 Task: Use the formula "ATANH" in spreadsheet "Project portfolio".
Action: Mouse moved to (150, 129)
Screenshot: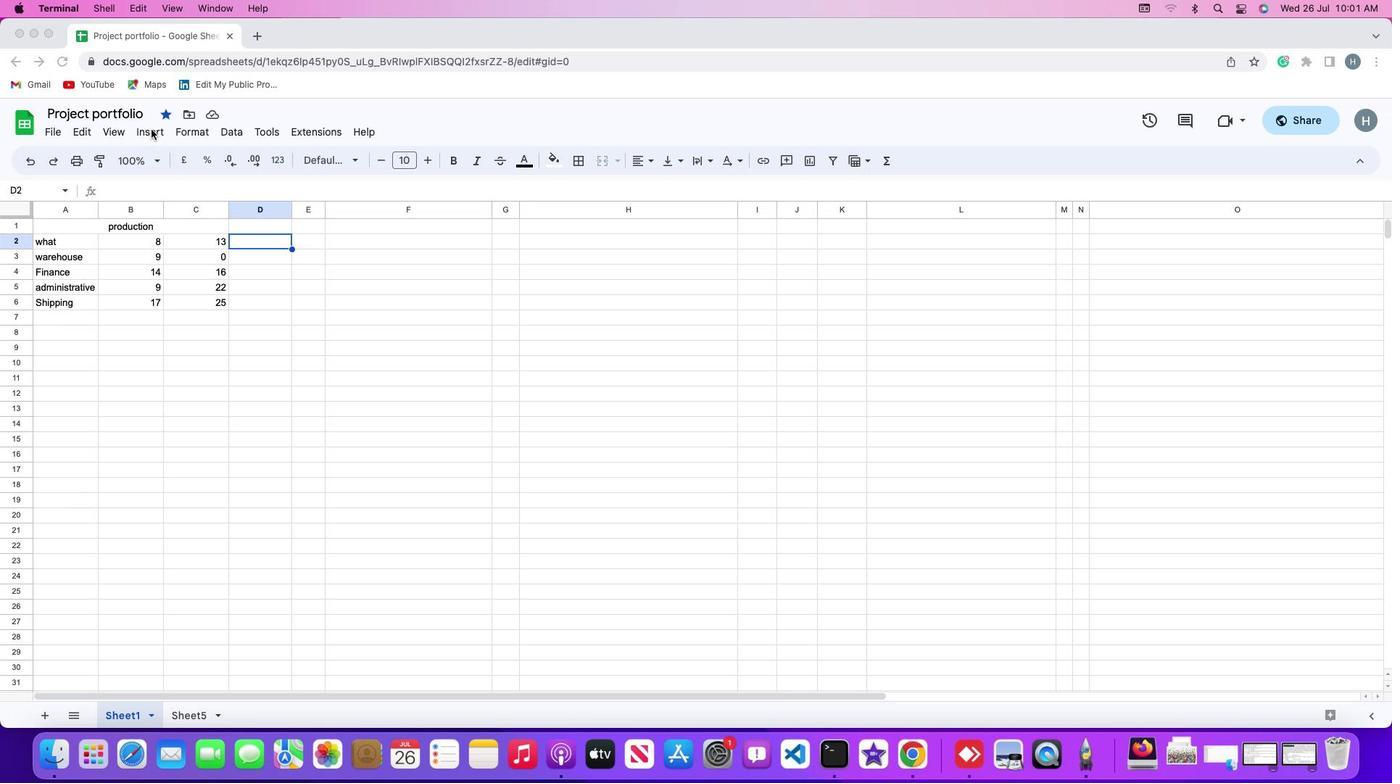 
Action: Mouse pressed left at (150, 129)
Screenshot: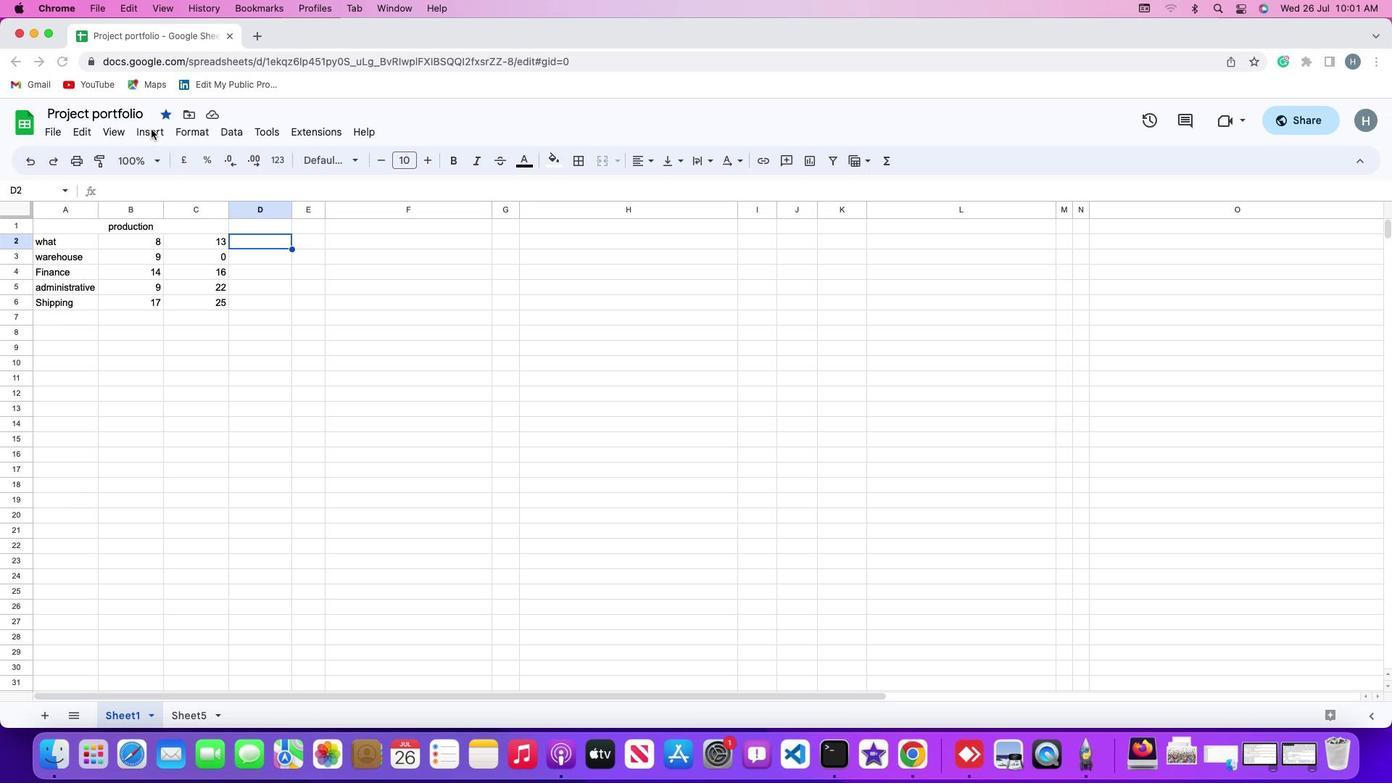 
Action: Mouse moved to (154, 129)
Screenshot: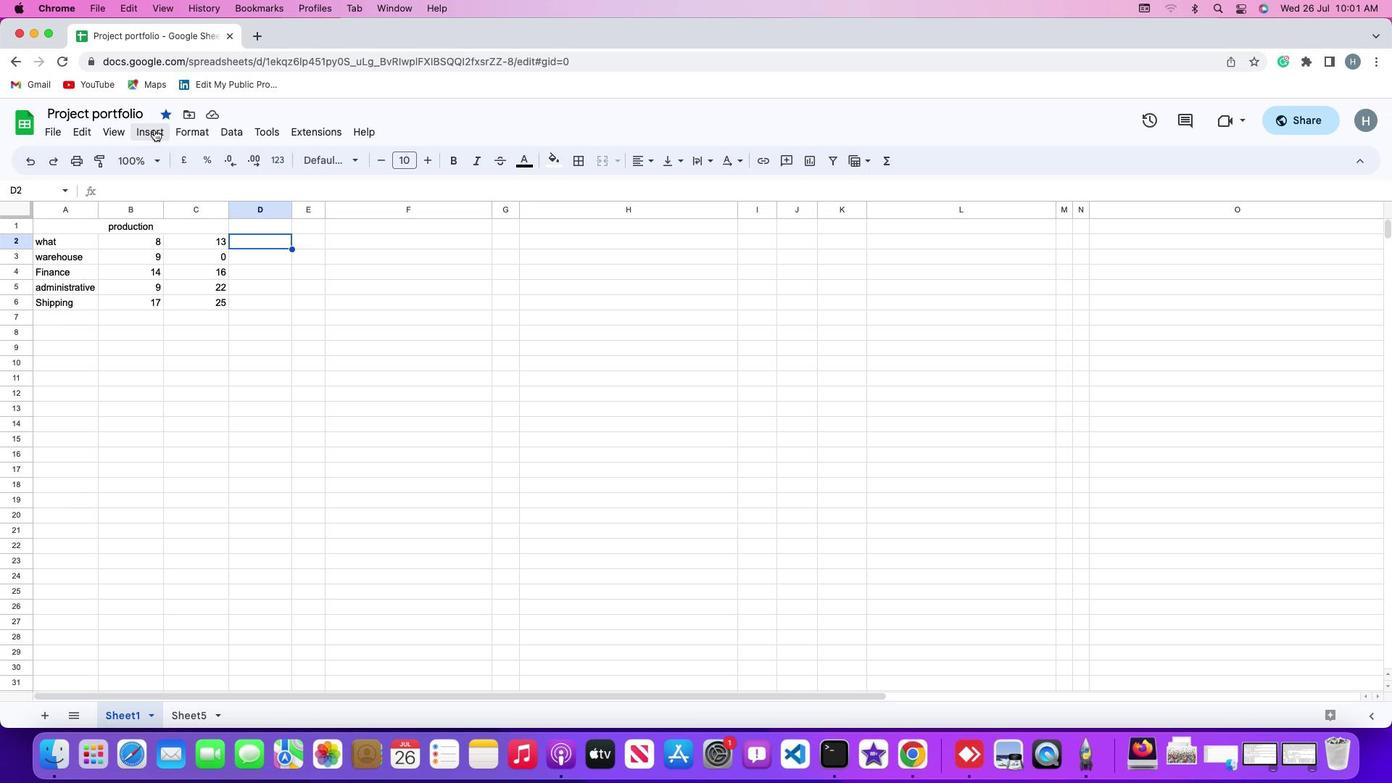 
Action: Mouse pressed left at (154, 129)
Screenshot: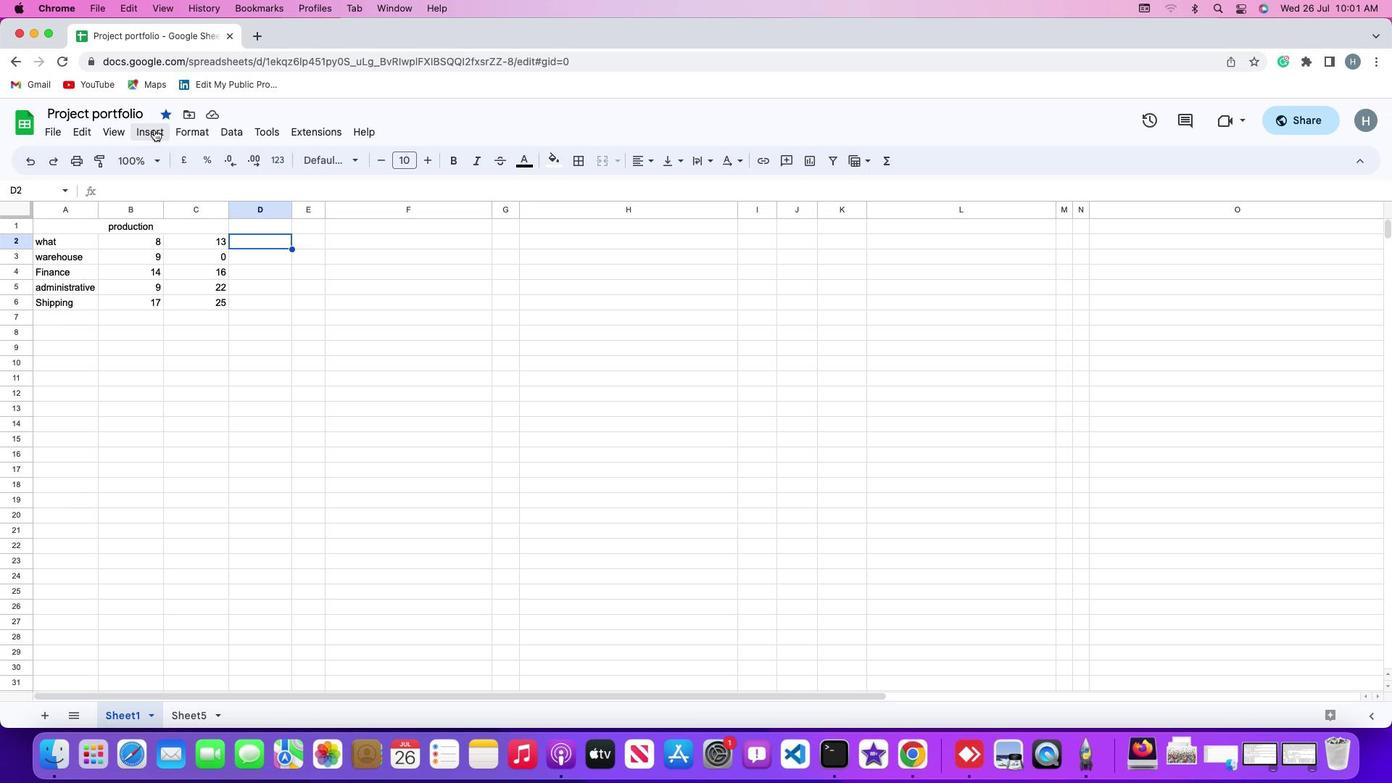 
Action: Mouse moved to (620, 490)
Screenshot: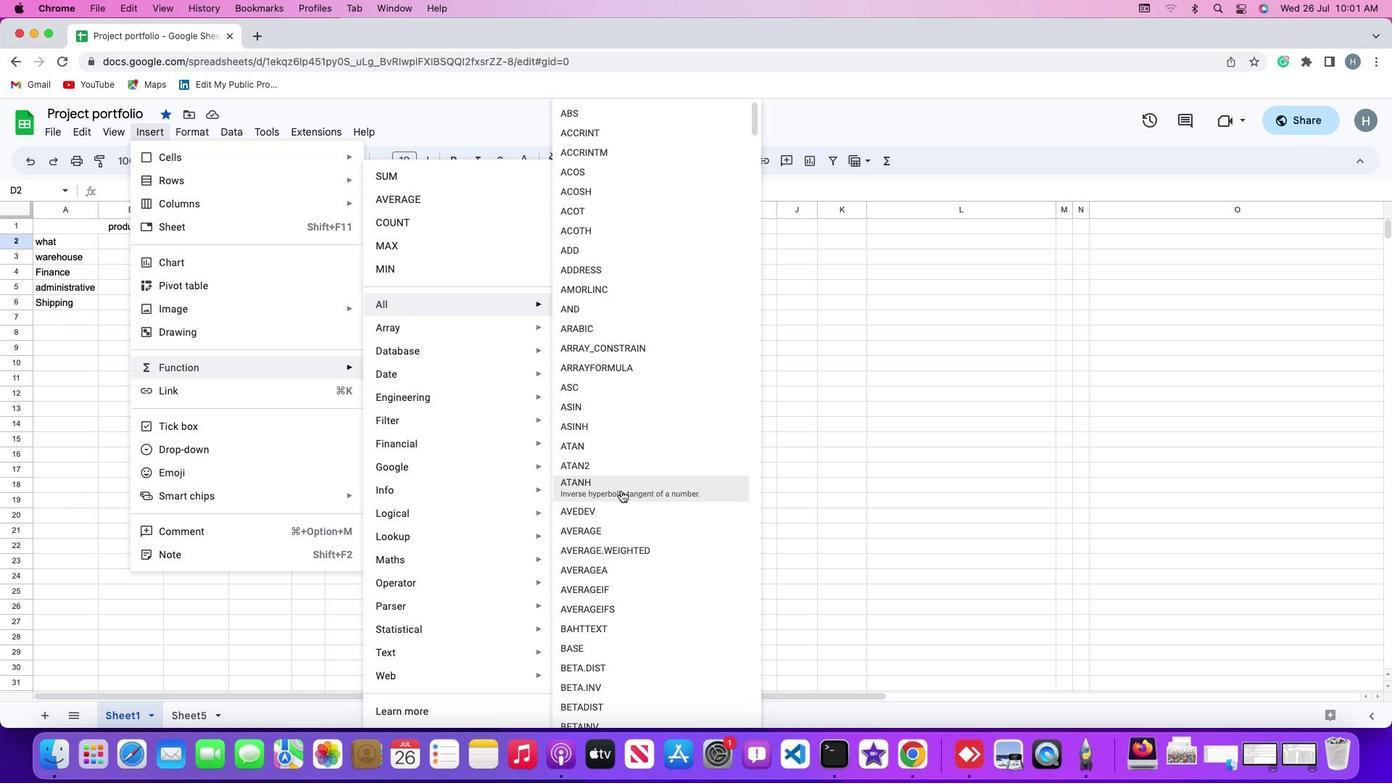 
Action: Mouse pressed left at (620, 490)
Screenshot: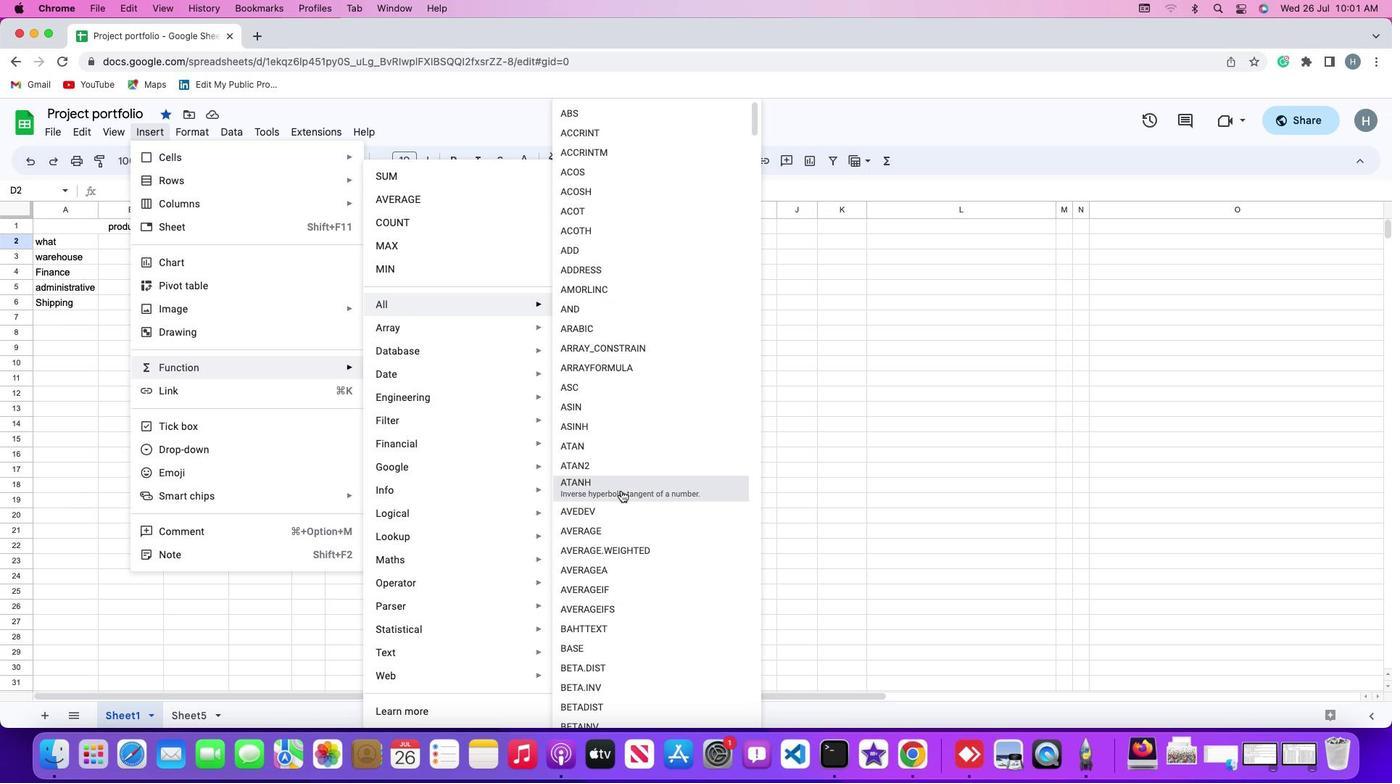 
Action: Mouse moved to (496, 400)
Screenshot: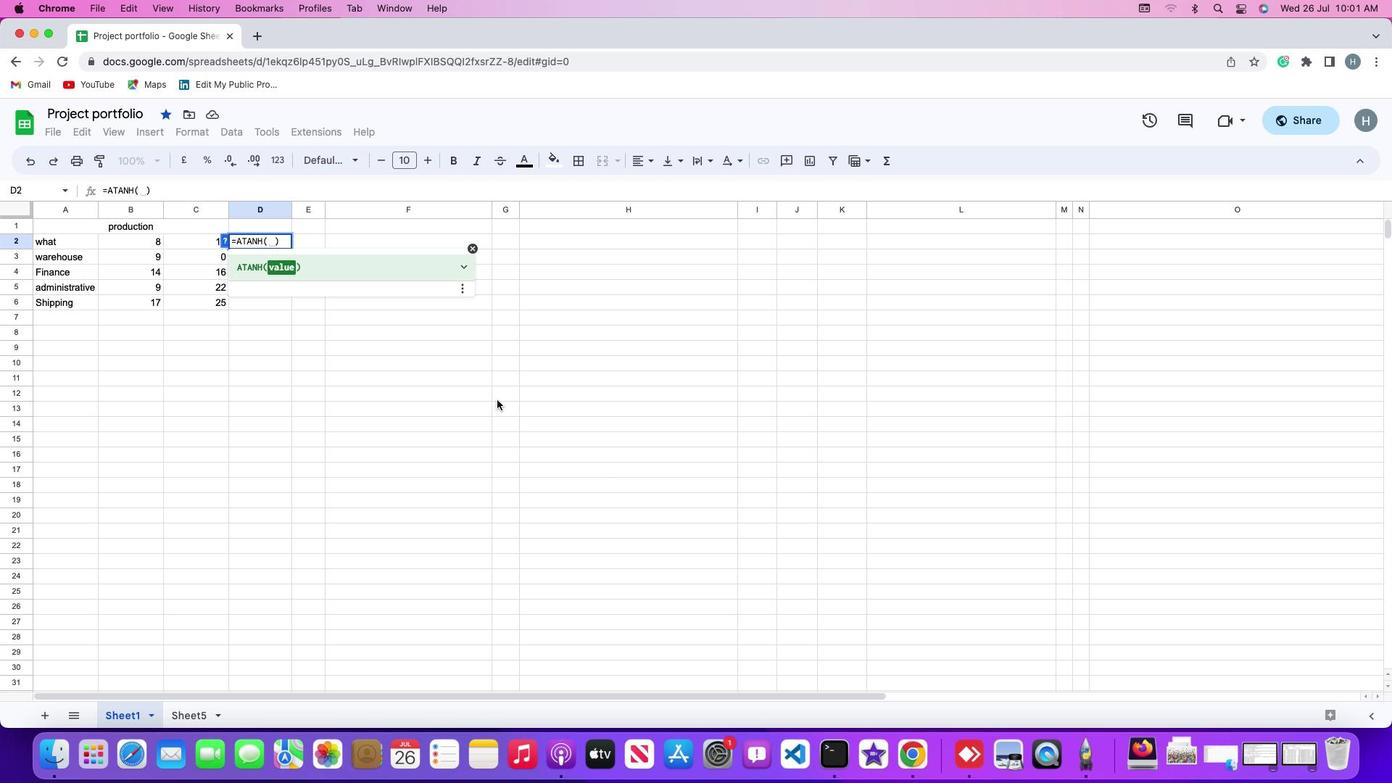 
Action: Key pressed '0''.''9''\x03'
Screenshot: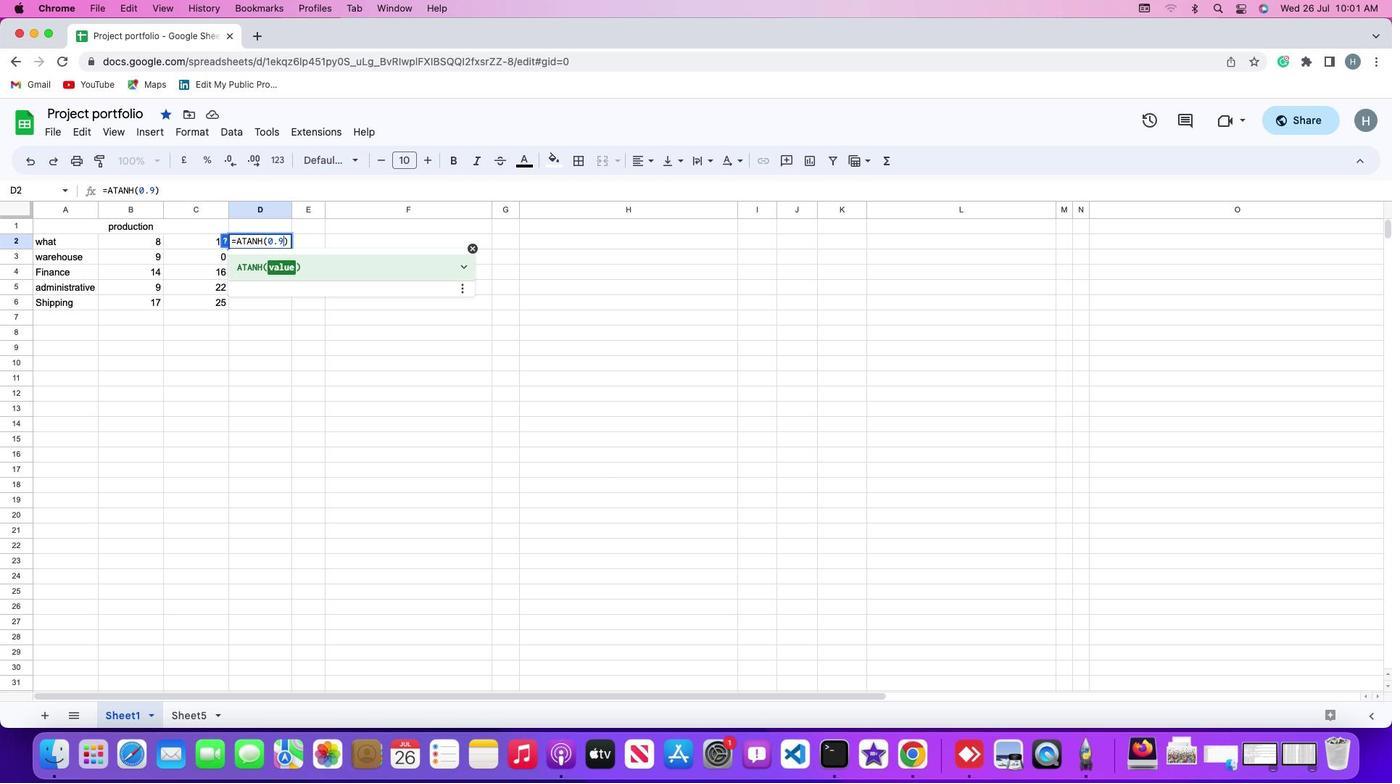 
Action: Mouse moved to (564, 509)
Screenshot: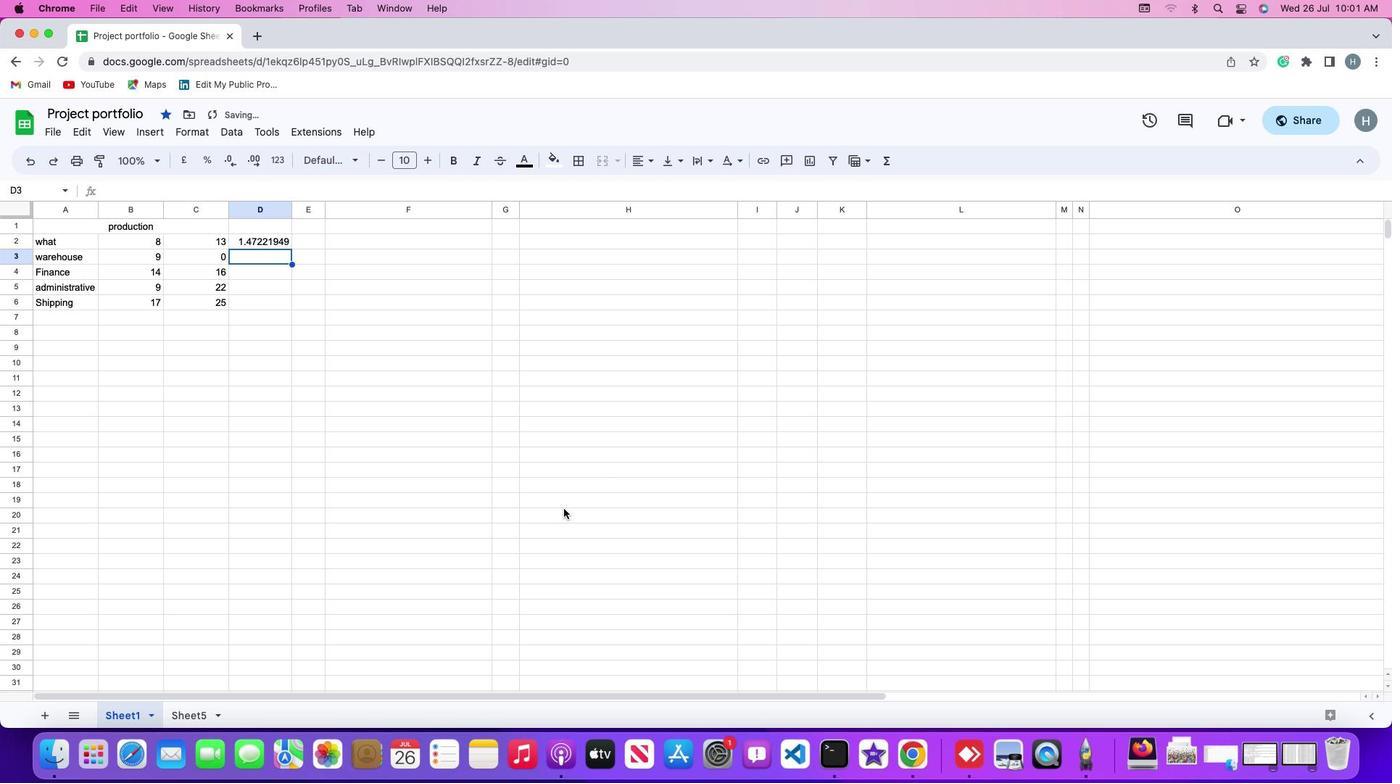 
